 Task: Create an event for the team-building workshop on effective communication, conflict resolution, and interpersonal skills, fostering a harmonious and collaborative work environment on October 5th from 1 PM to 4 PM.
Action: Mouse moved to (65, 144)
Screenshot: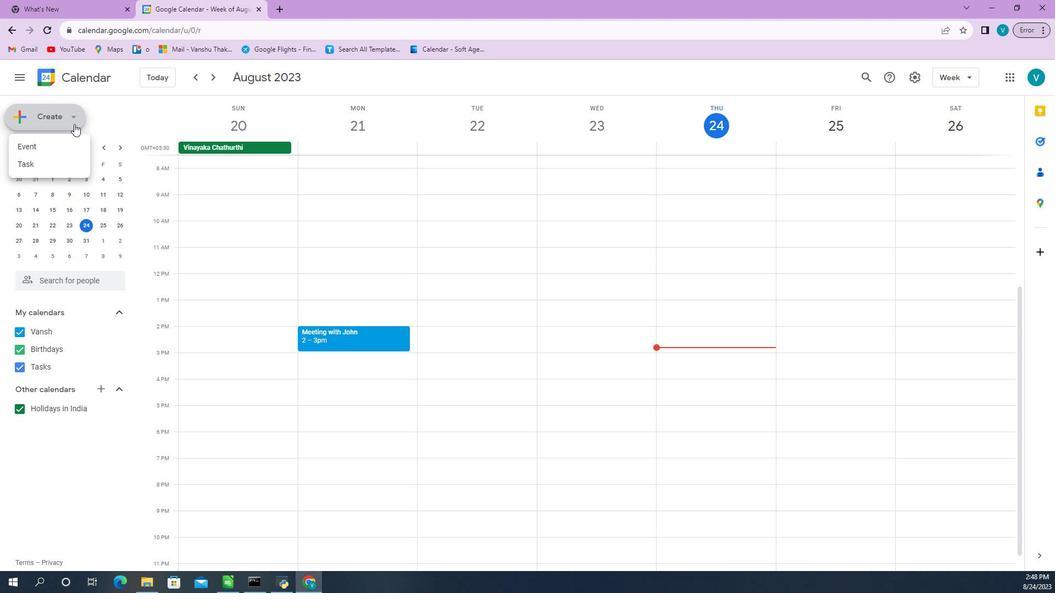 
Action: Mouse pressed left at (65, 144)
Screenshot: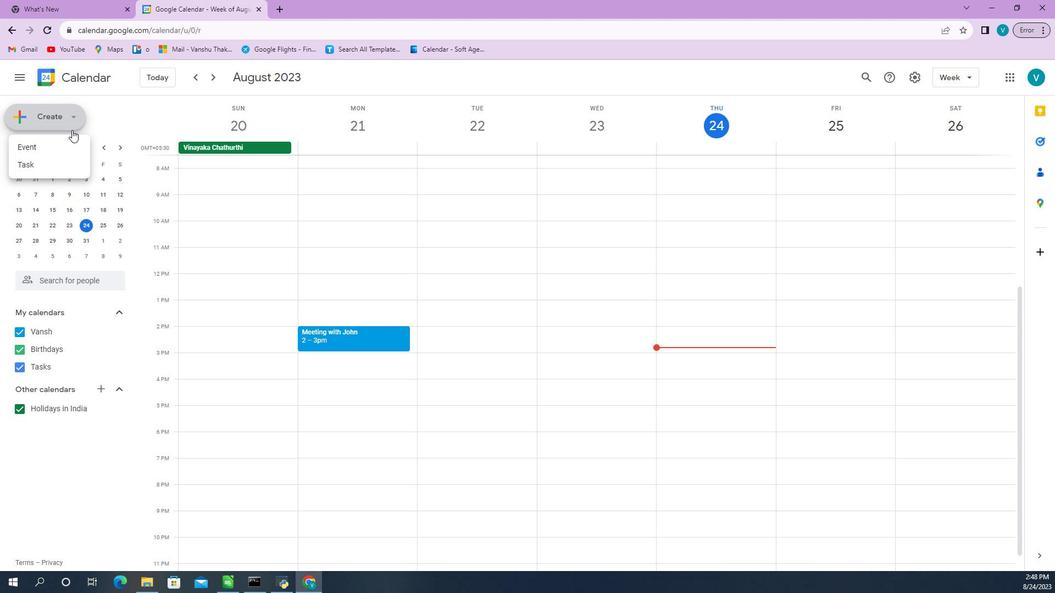 
Action: Mouse moved to (58, 170)
Screenshot: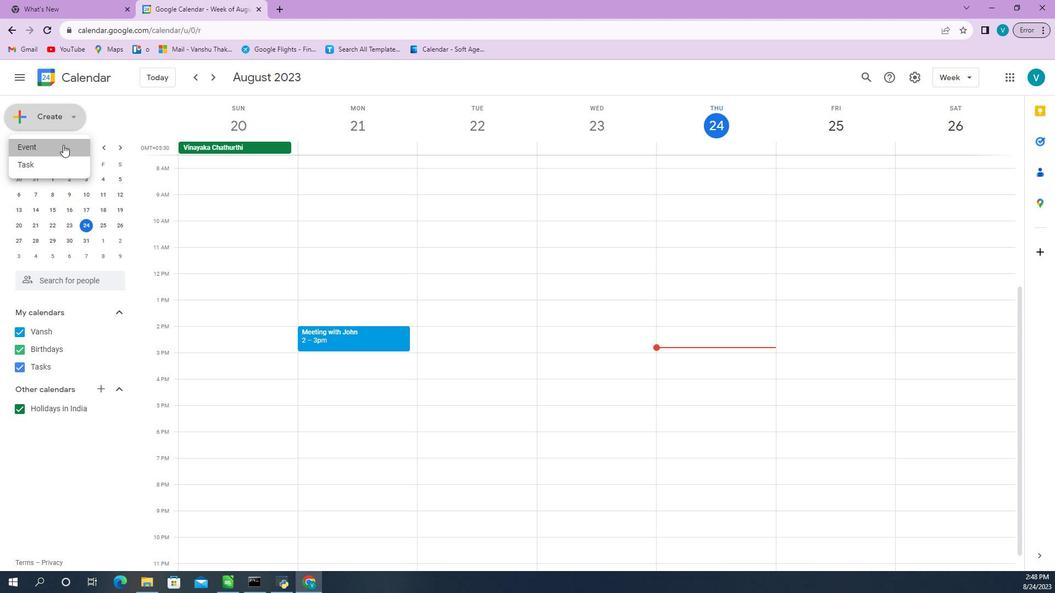 
Action: Mouse pressed left at (58, 170)
Screenshot: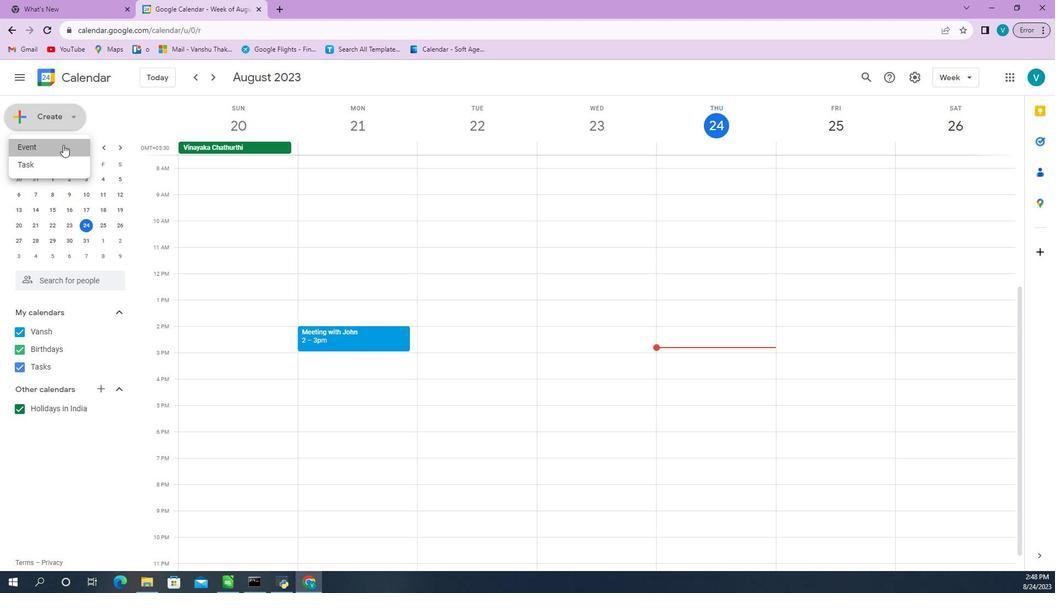 
Action: Mouse moved to (487, 233)
Screenshot: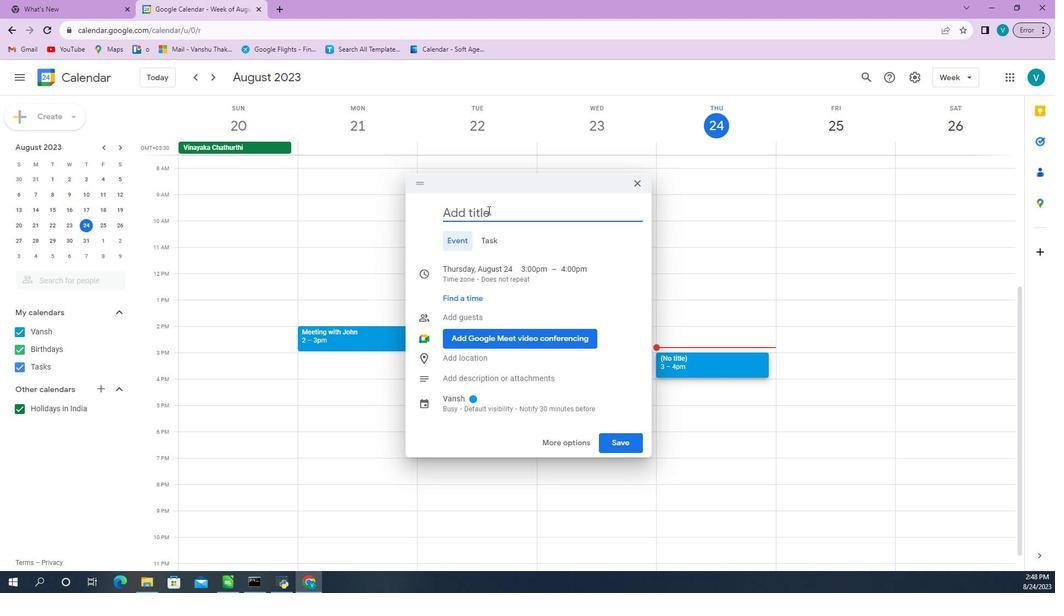 
Action: Mouse pressed left at (487, 233)
Screenshot: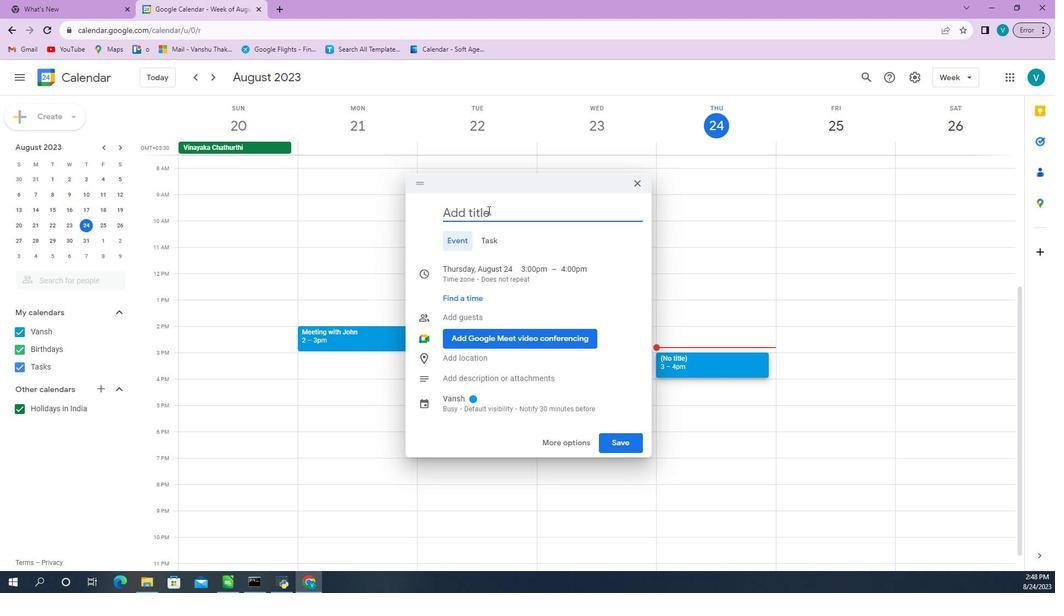 
Action: Key pressed team-buildinf<Key.backspace>g<Key.space>workshop
Screenshot: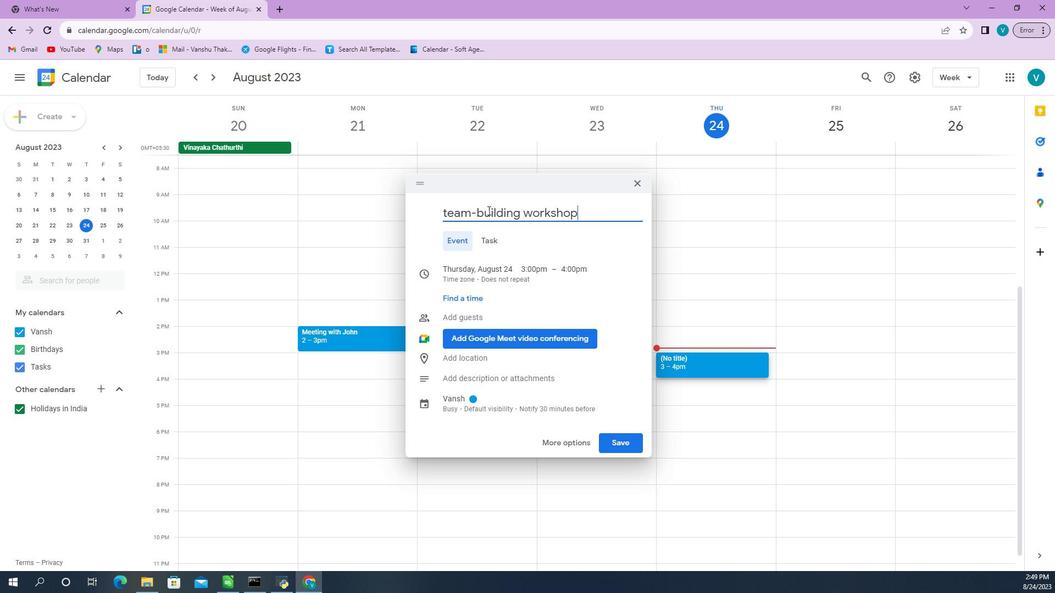 
Action: Mouse moved to (501, 390)
Screenshot: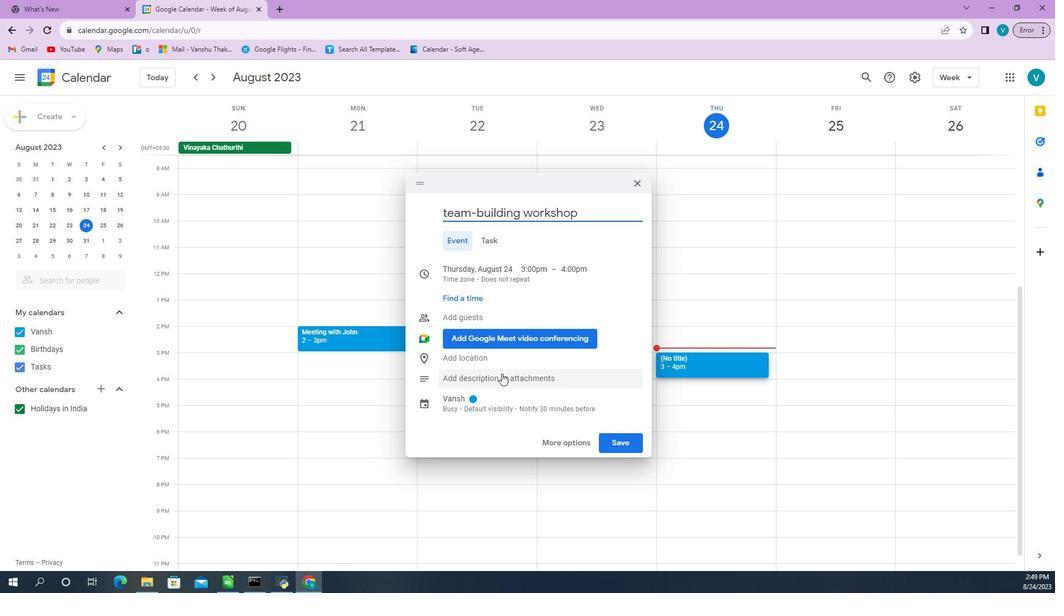 
Action: Mouse pressed left at (501, 390)
Screenshot: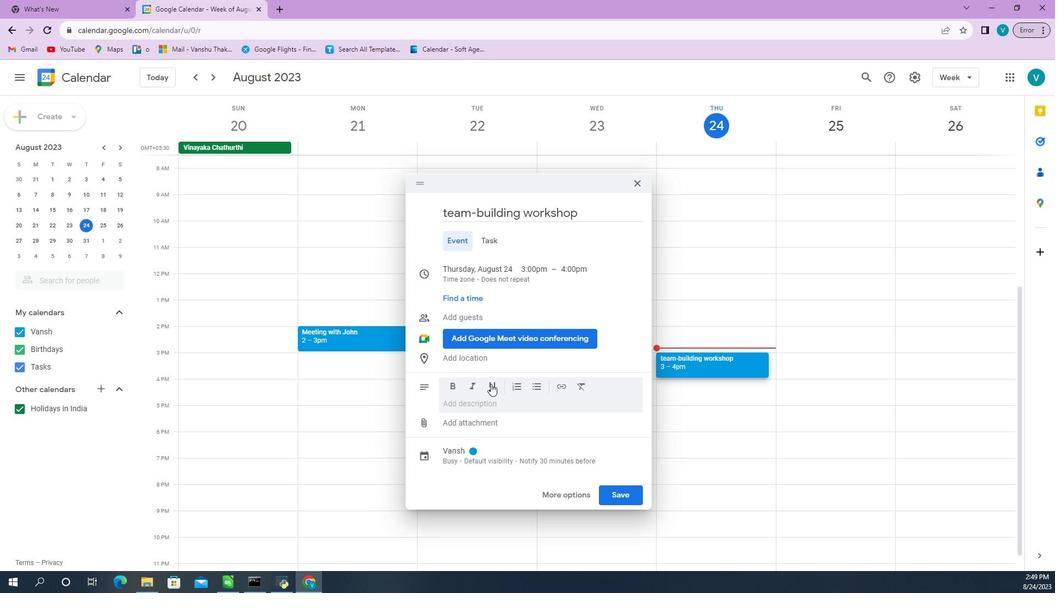 
Action: Mouse moved to (488, 418)
Screenshot: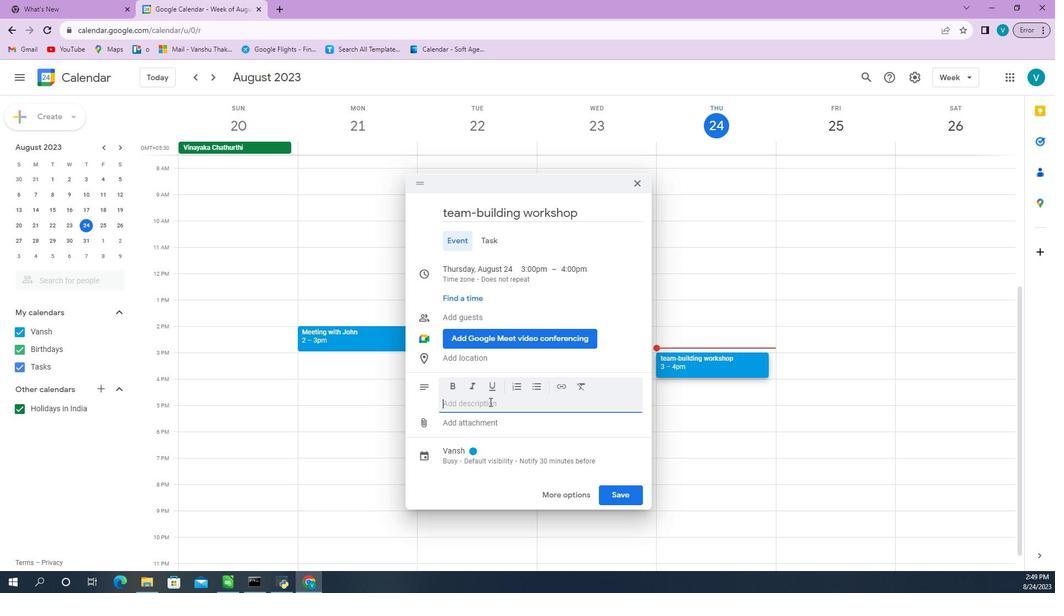 
Action: Mouse pressed left at (488, 418)
Screenshot: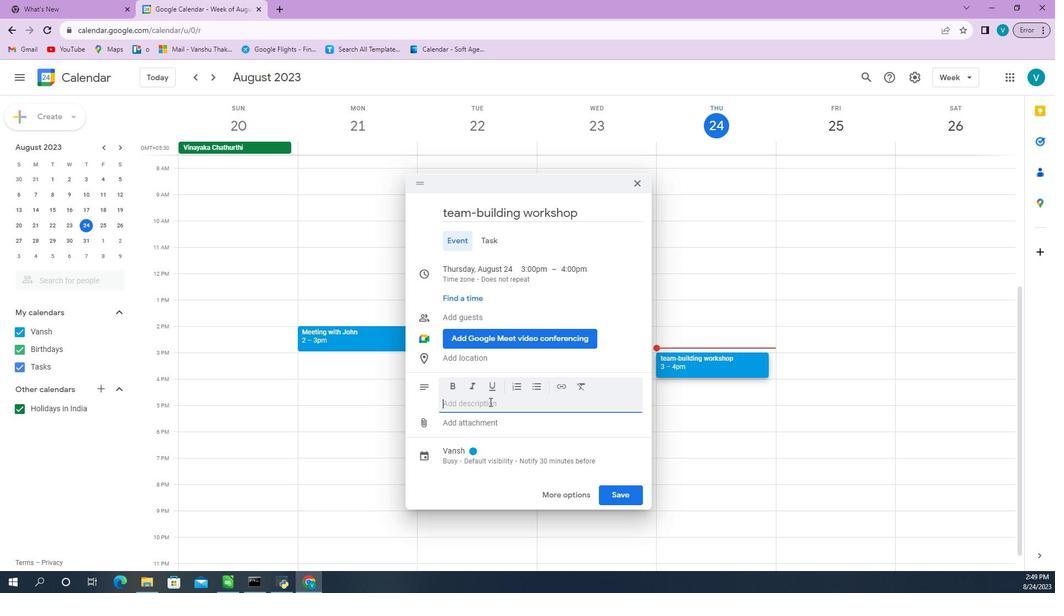 
Action: Key pressed effective<Key.space>communication,<Key.space>conflict<Key.space>resolution,<Key.space>and<Key.space>interpersonal<Key.space>skills,<Key.space>fostering<Key.space>a<Key.space>harmonious<Key.space>and<Key.space>collaborative<Key.space>work<Key.space>environment<Key.space>
Screenshot: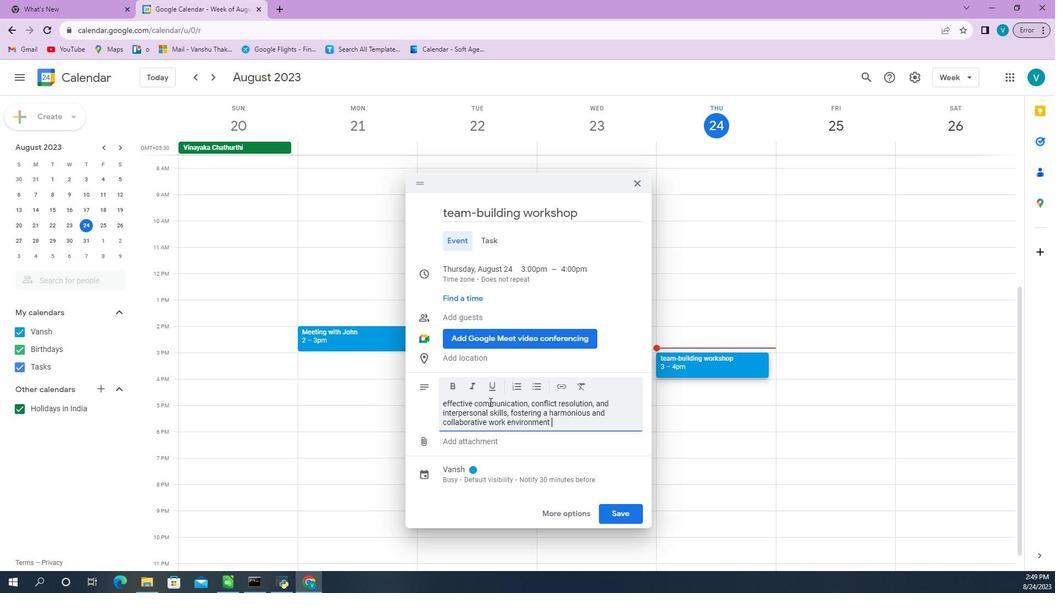 
Action: Mouse moved to (482, 289)
Screenshot: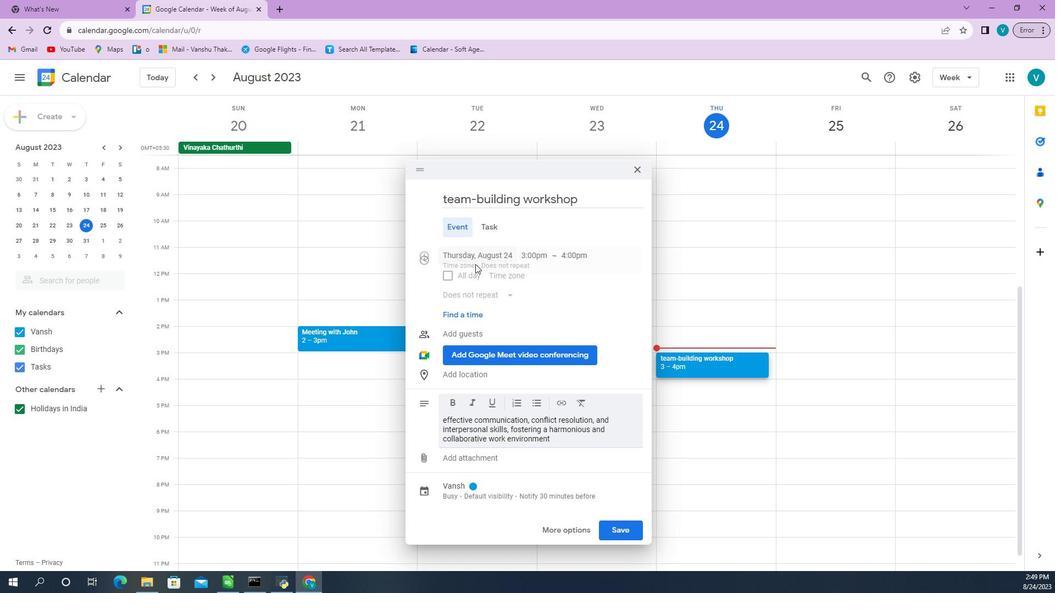 
Action: Mouse pressed left at (482, 289)
Screenshot: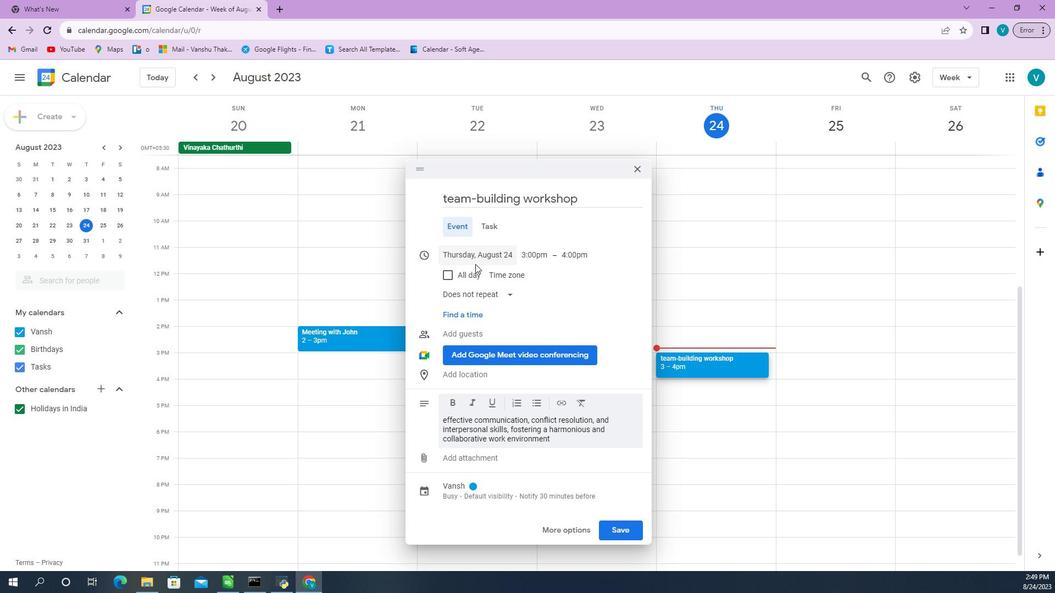 
Action: Mouse moved to (580, 304)
Screenshot: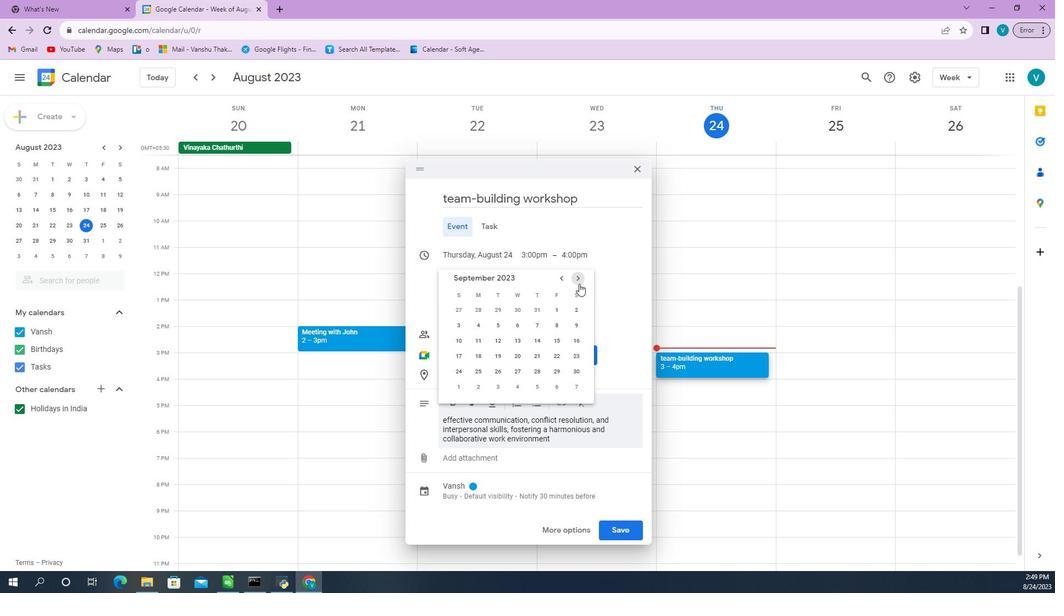 
Action: Mouse pressed left at (580, 304)
Screenshot: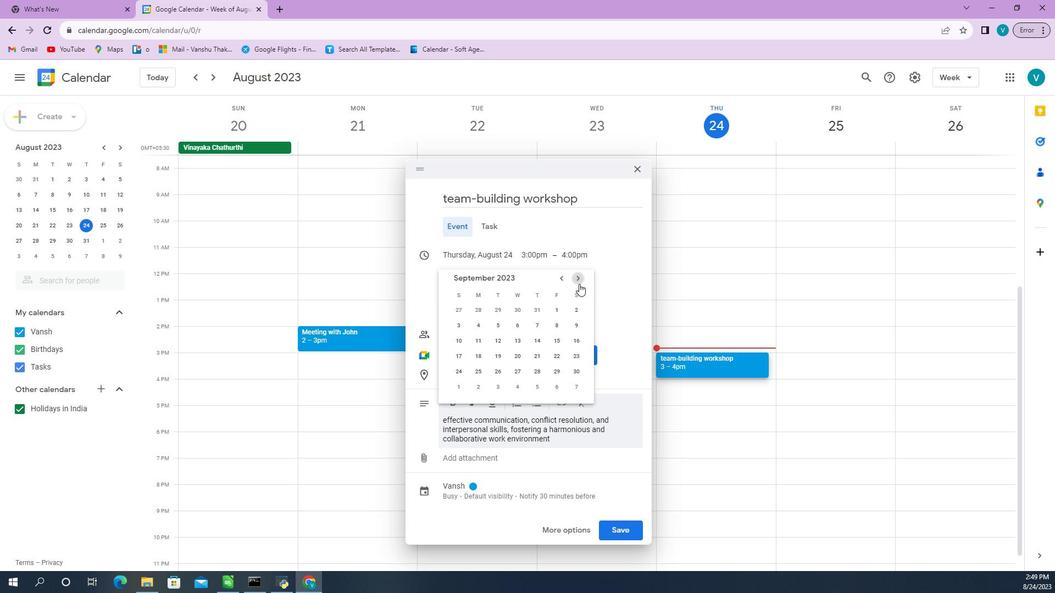 
Action: Mouse pressed left at (580, 304)
Screenshot: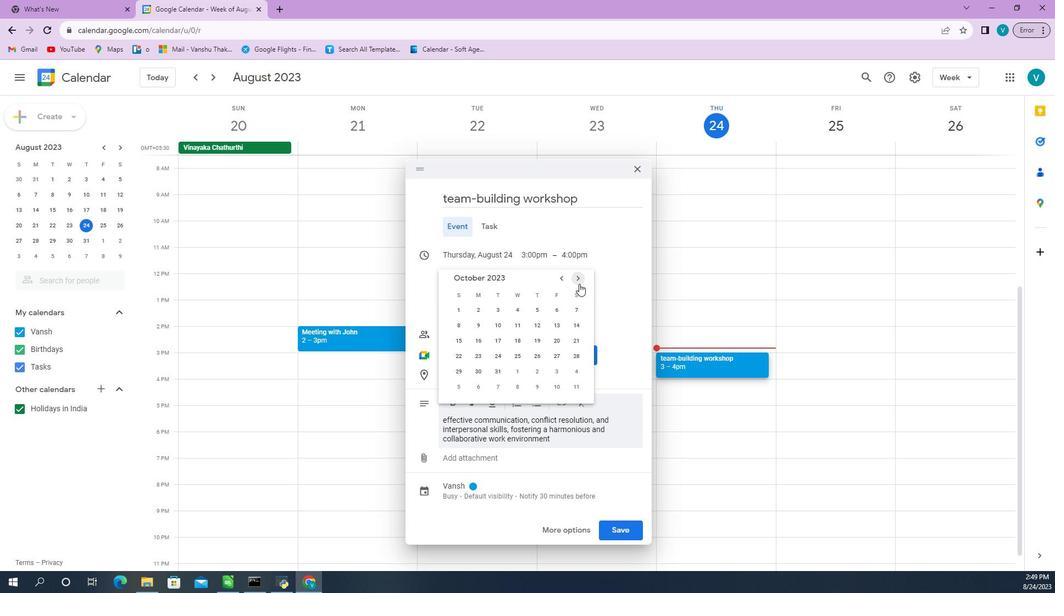 
Action: Mouse moved to (535, 330)
Screenshot: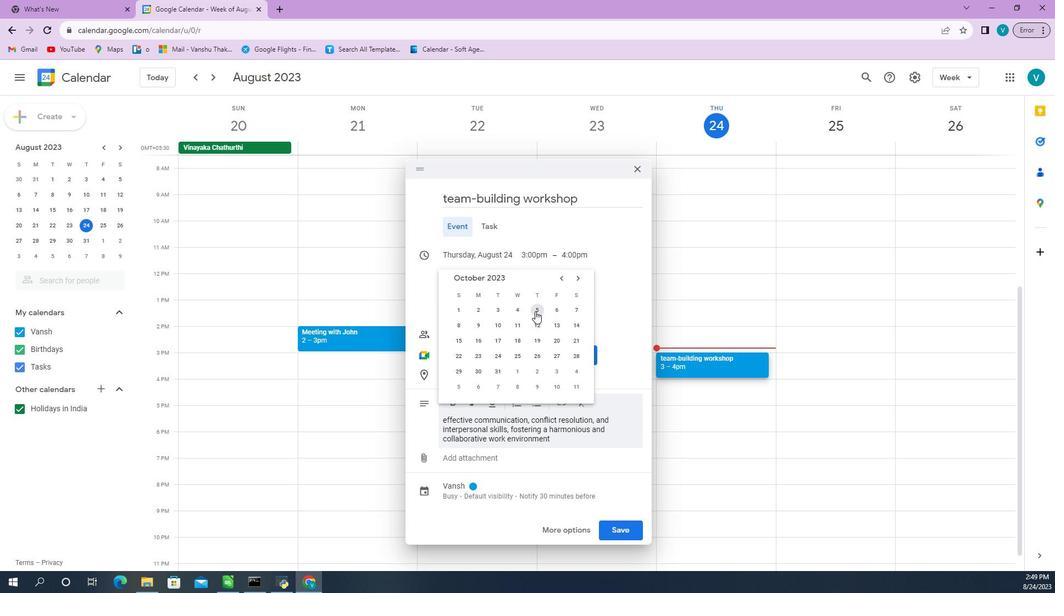 
Action: Mouse pressed left at (535, 330)
Screenshot: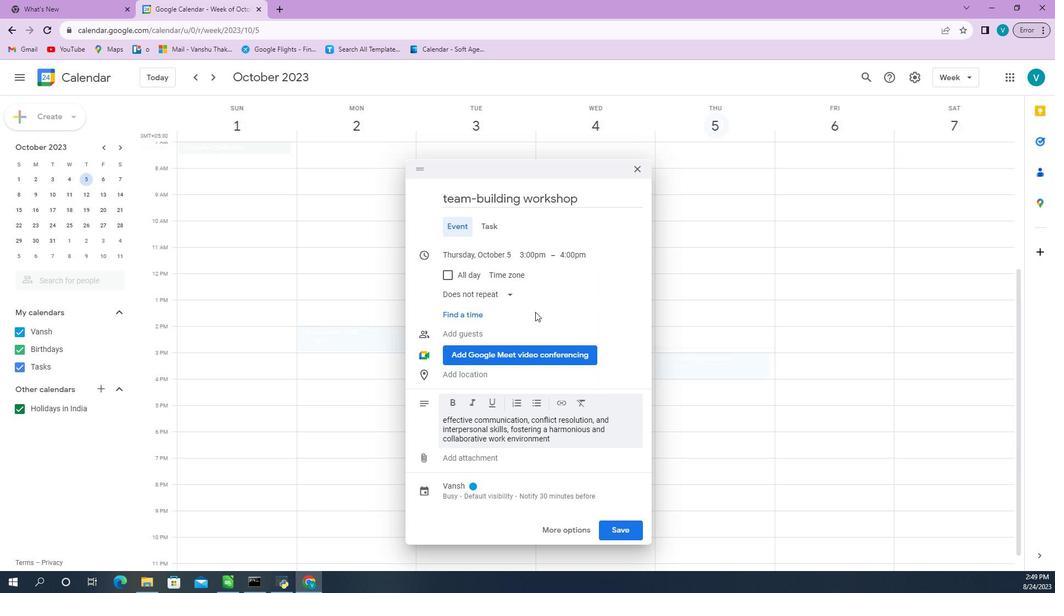 
Action: Mouse moved to (539, 277)
Screenshot: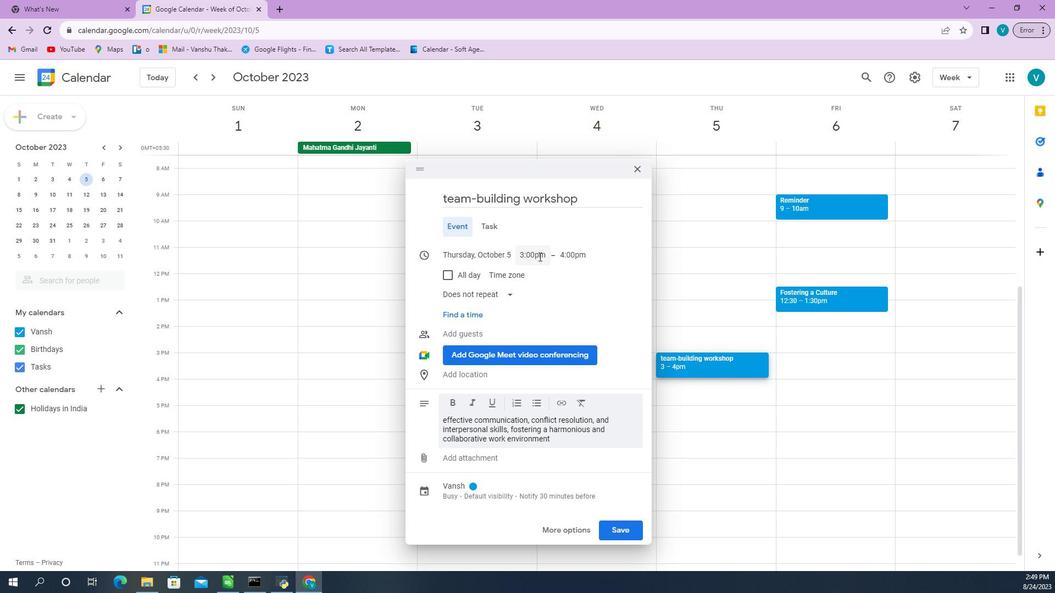 
Action: Mouse pressed left at (539, 277)
Screenshot: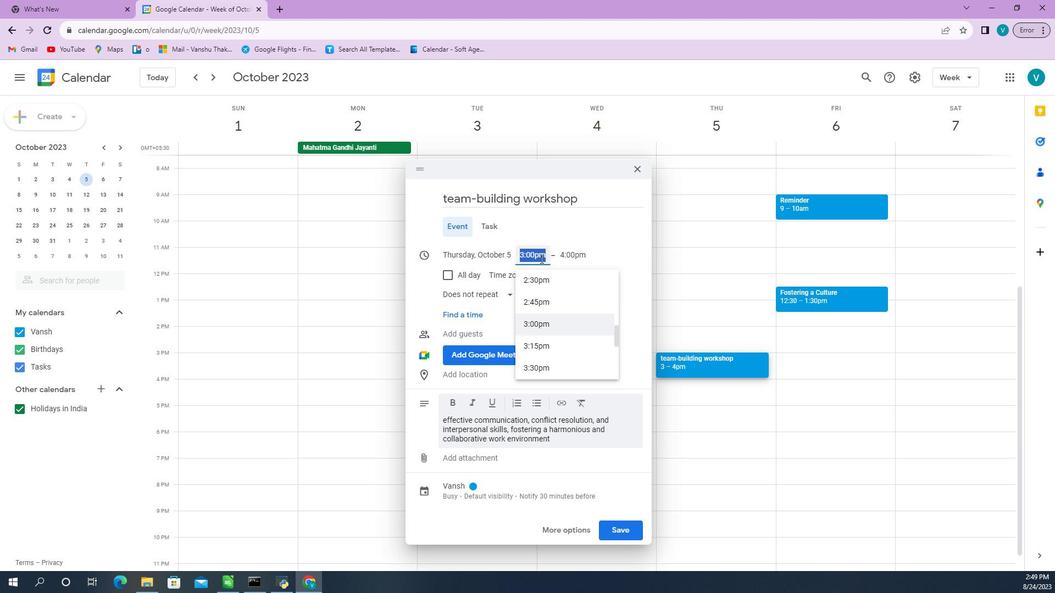 
Action: Mouse moved to (551, 362)
Screenshot: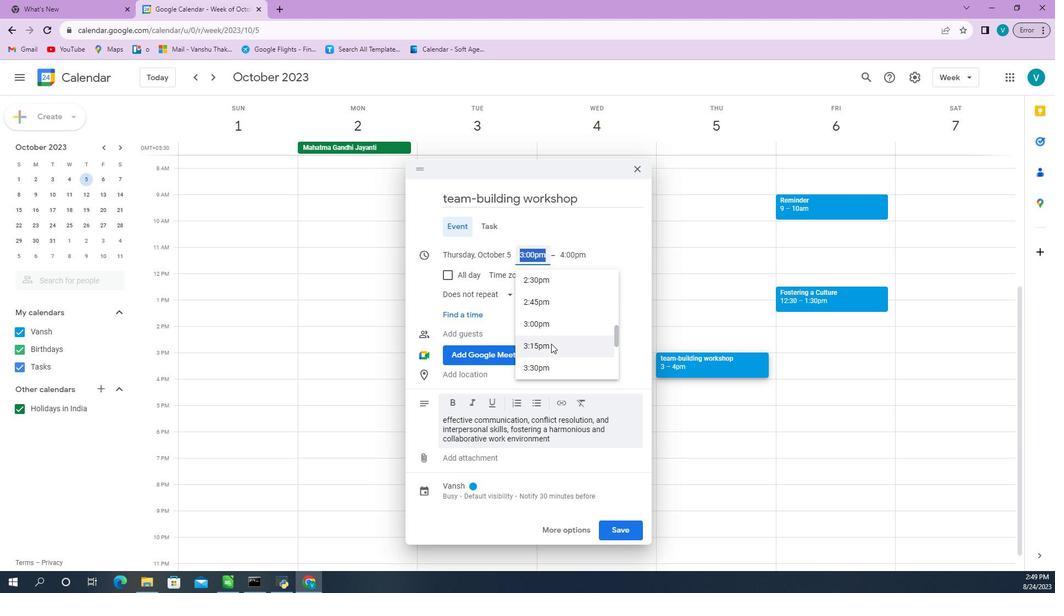 
Action: Mouse scrolled (551, 362) with delta (0, 0)
Screenshot: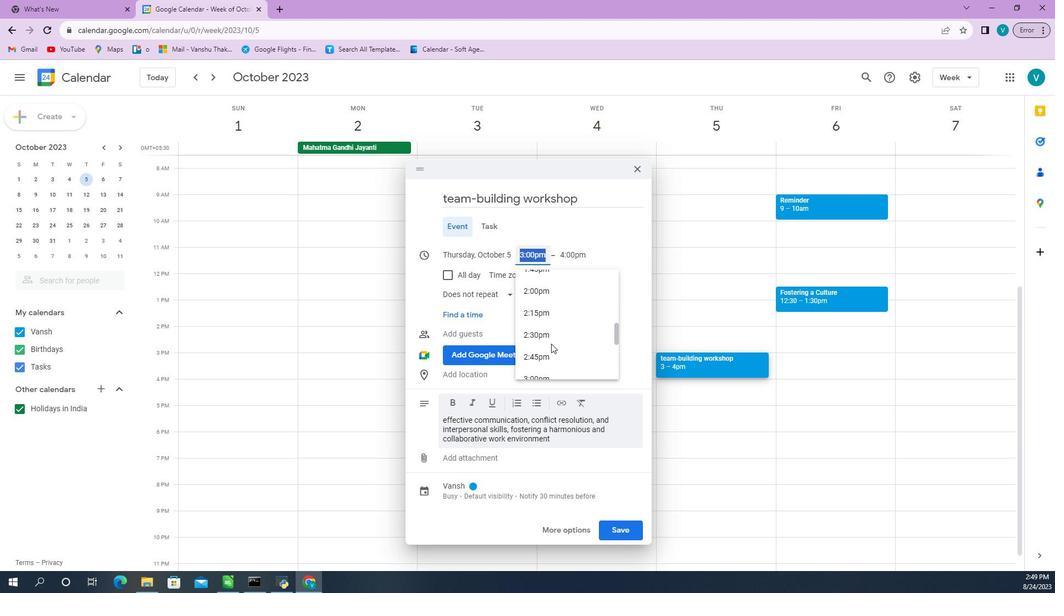 
Action: Mouse scrolled (551, 362) with delta (0, 0)
Screenshot: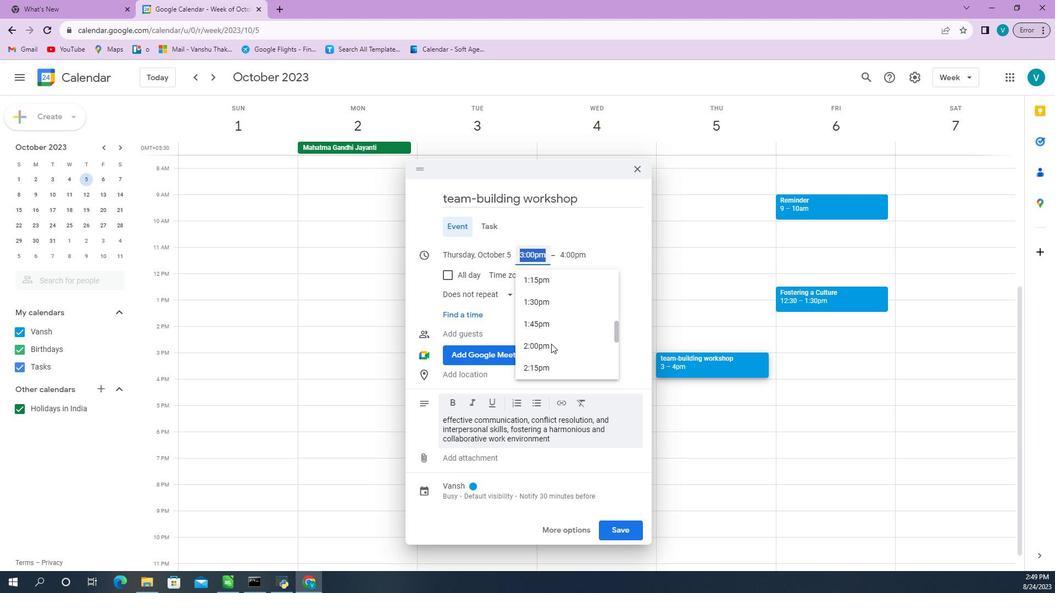
Action: Mouse moved to (557, 329)
Screenshot: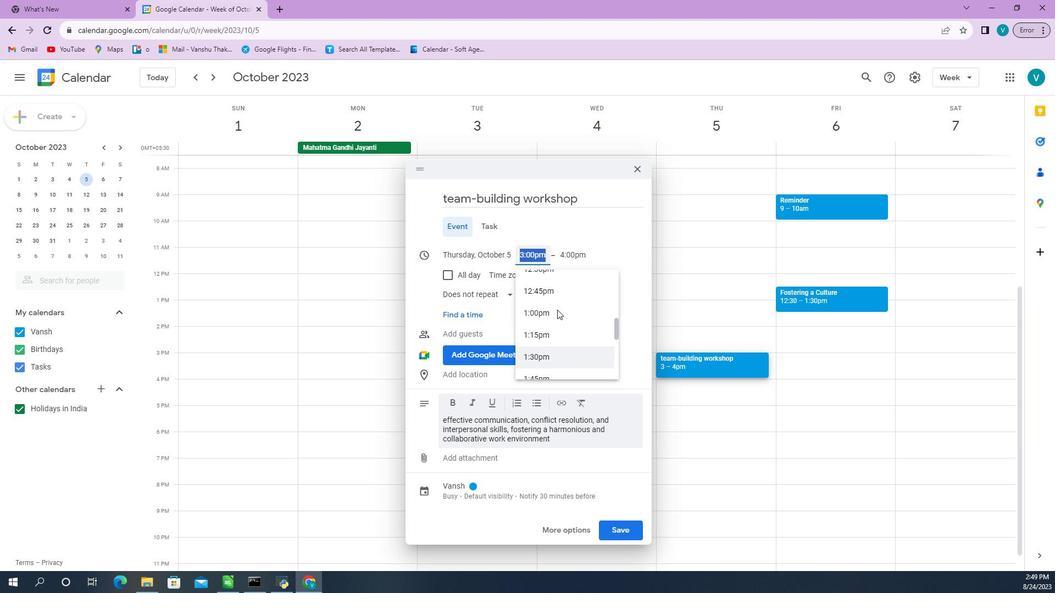 
Action: Mouse scrolled (557, 329) with delta (0, 0)
Screenshot: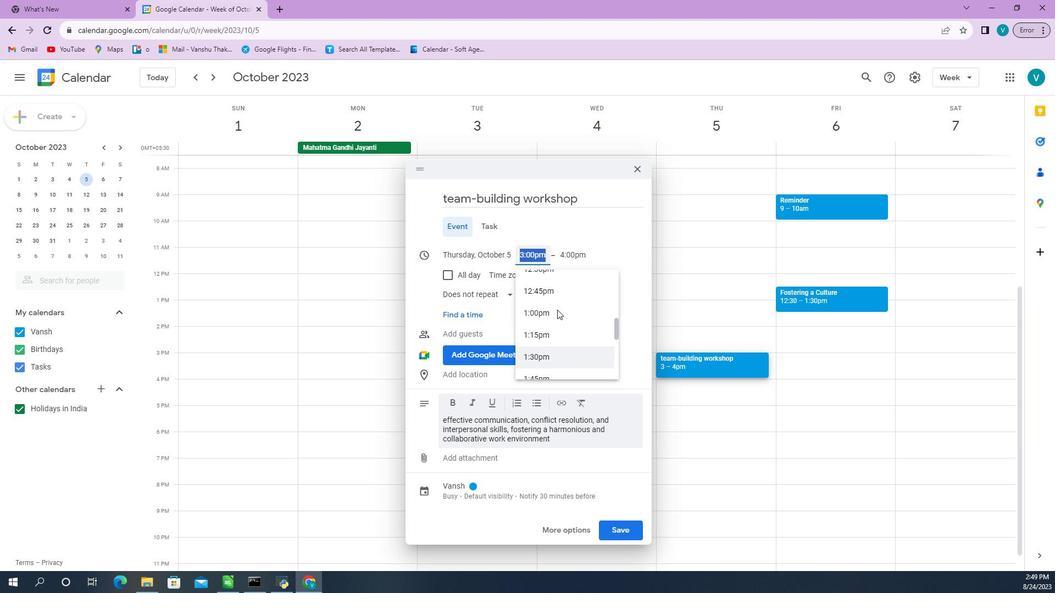 
Action: Mouse moved to (557, 337)
Screenshot: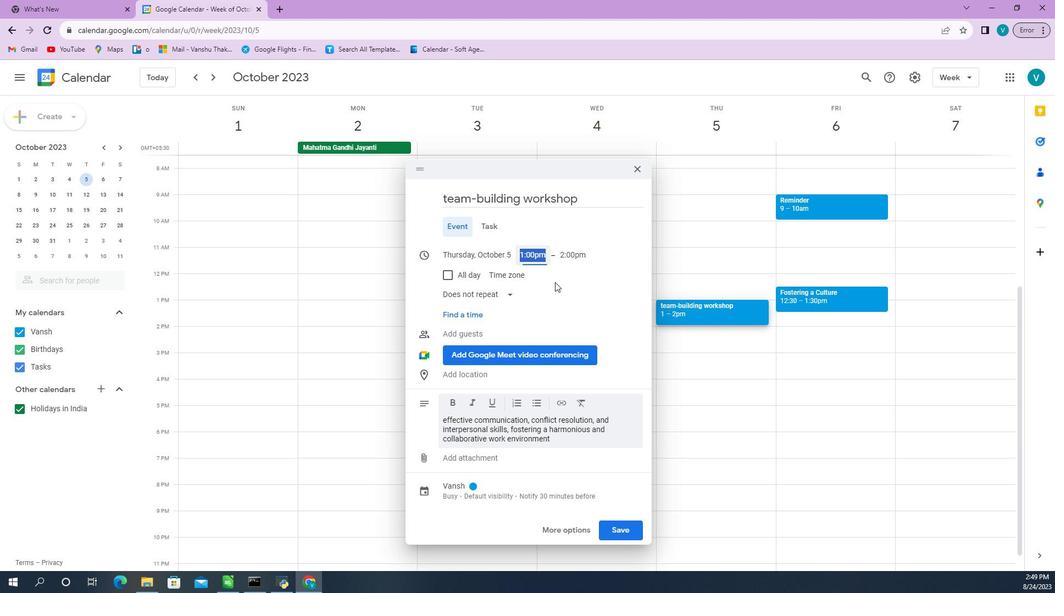 
Action: Mouse pressed left at (557, 337)
Screenshot: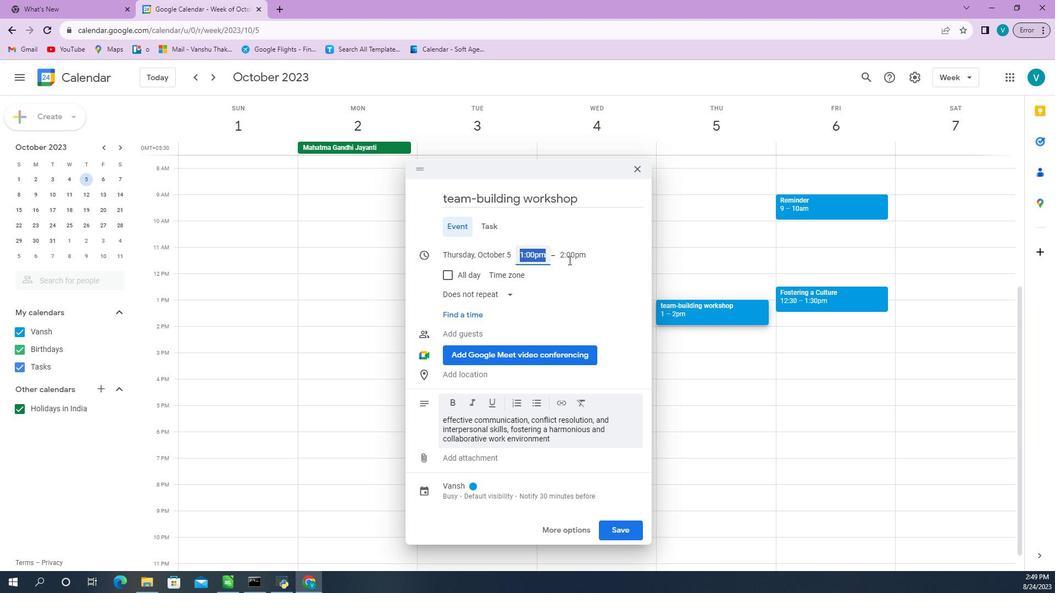 
Action: Mouse moved to (573, 275)
Screenshot: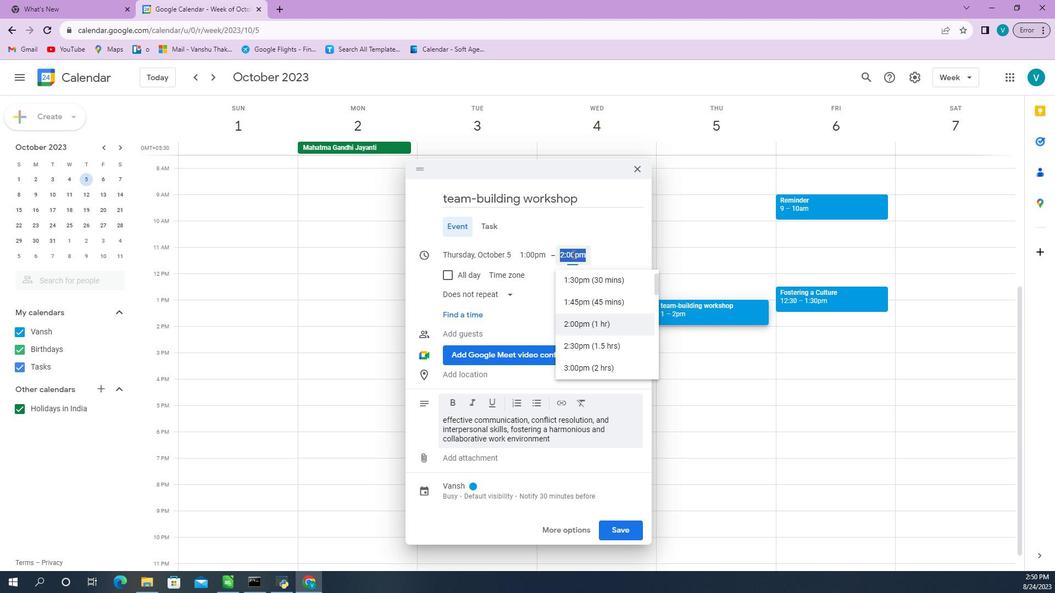 
Action: Mouse pressed left at (573, 275)
Screenshot: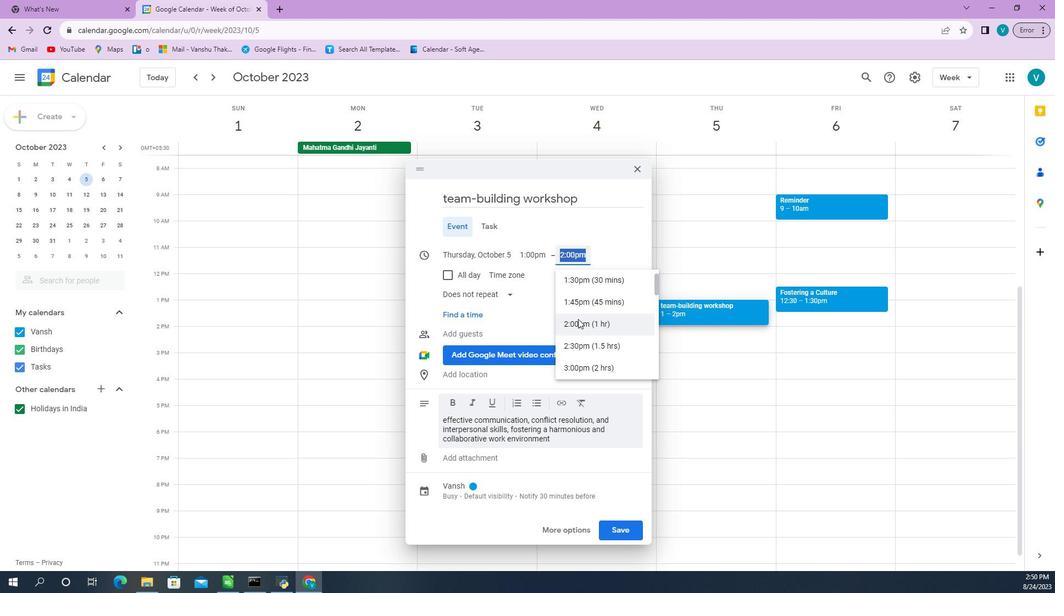 
Action: Mouse moved to (578, 338)
Screenshot: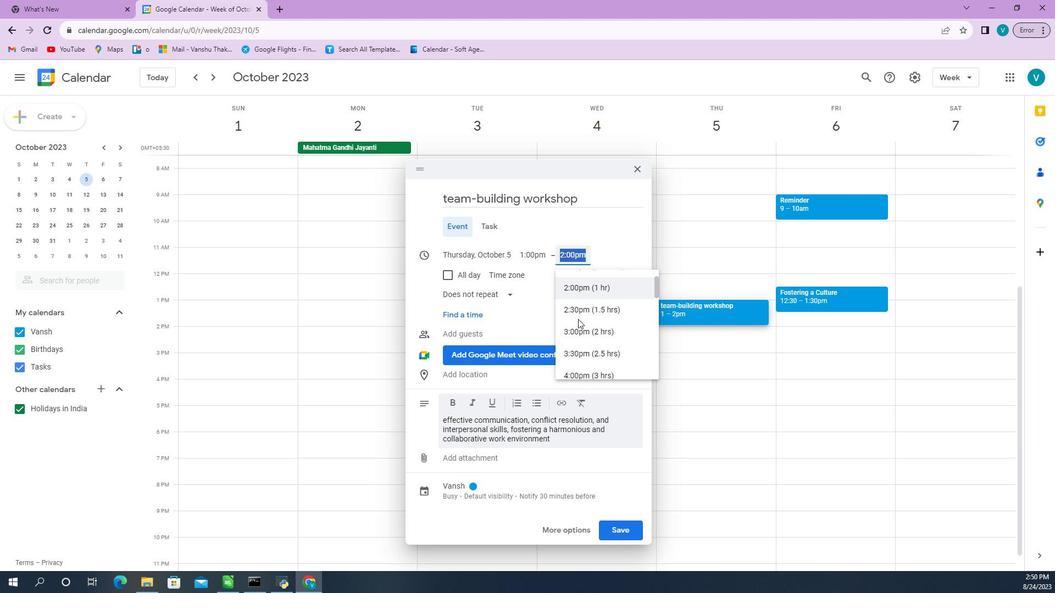 
Action: Mouse scrolled (578, 337) with delta (0, 0)
Screenshot: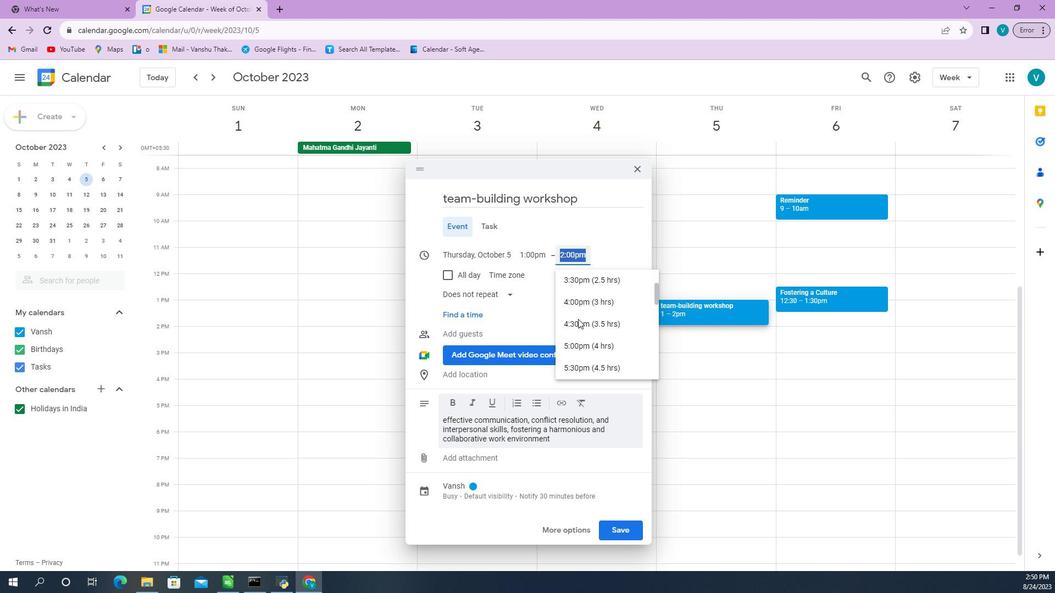 
Action: Mouse scrolled (578, 337) with delta (0, 0)
Screenshot: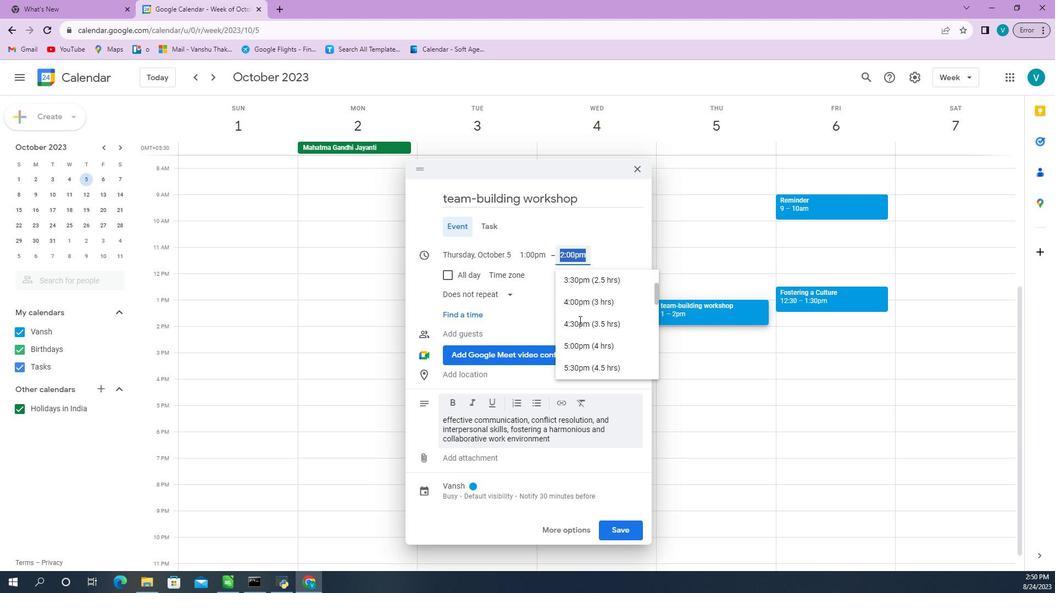 
Action: Mouse moved to (609, 323)
Screenshot: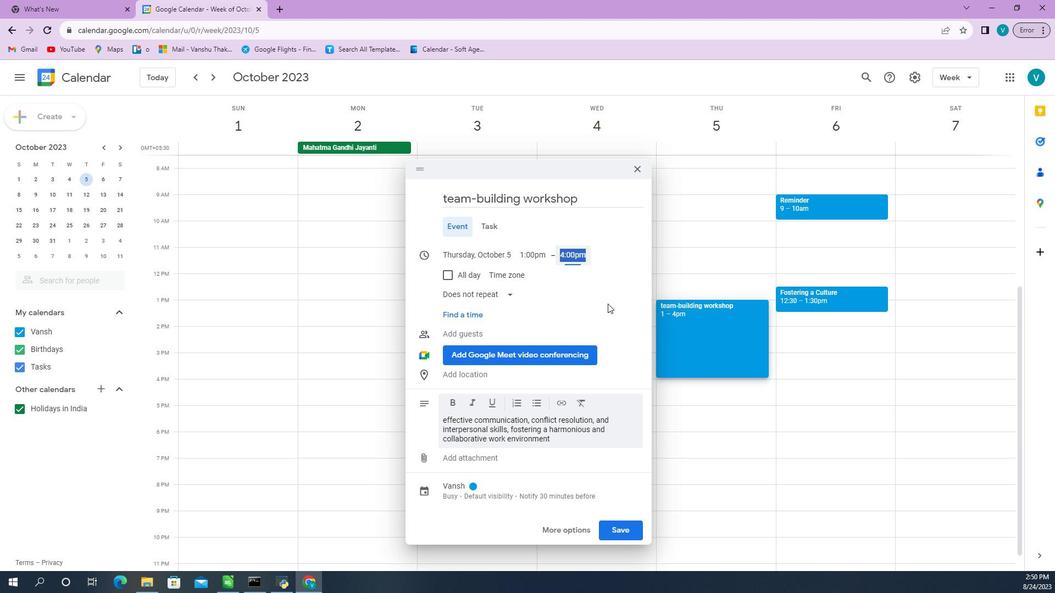 
Action: Mouse pressed left at (609, 323)
Screenshot: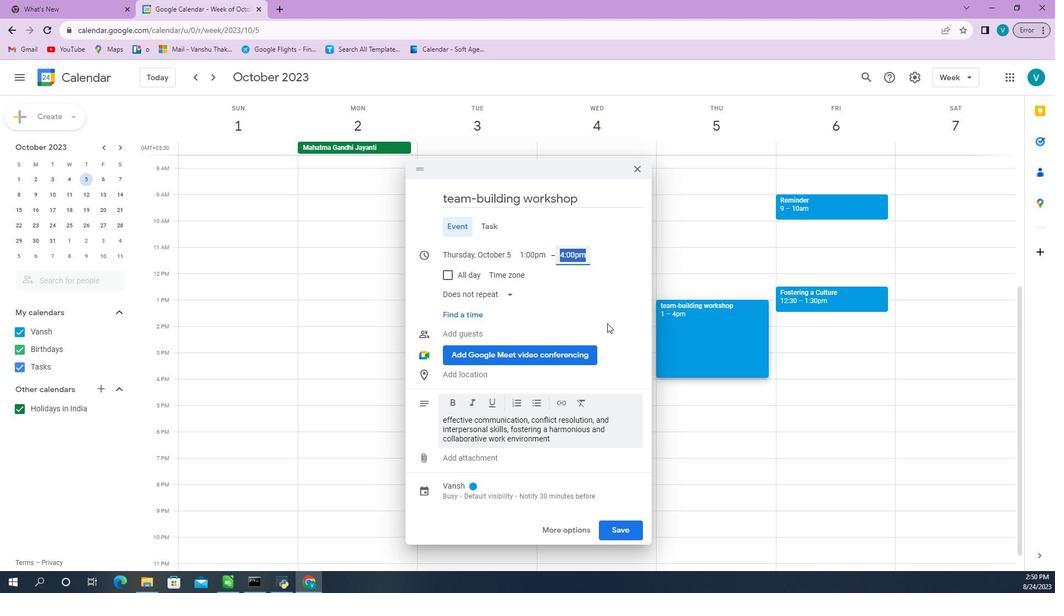 
Action: Mouse moved to (625, 537)
Screenshot: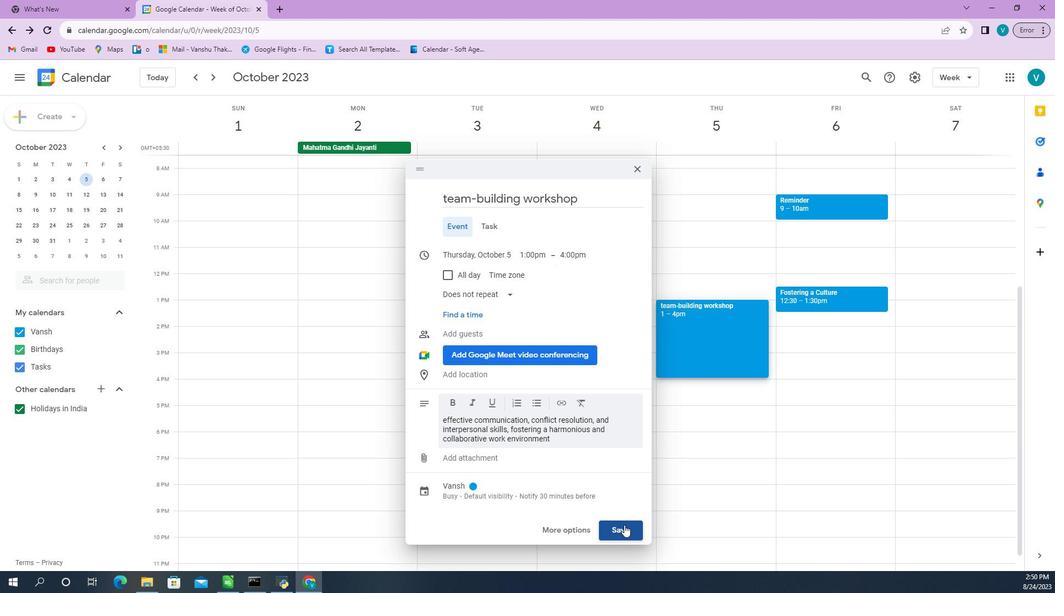 
Action: Mouse pressed left at (625, 537)
Screenshot: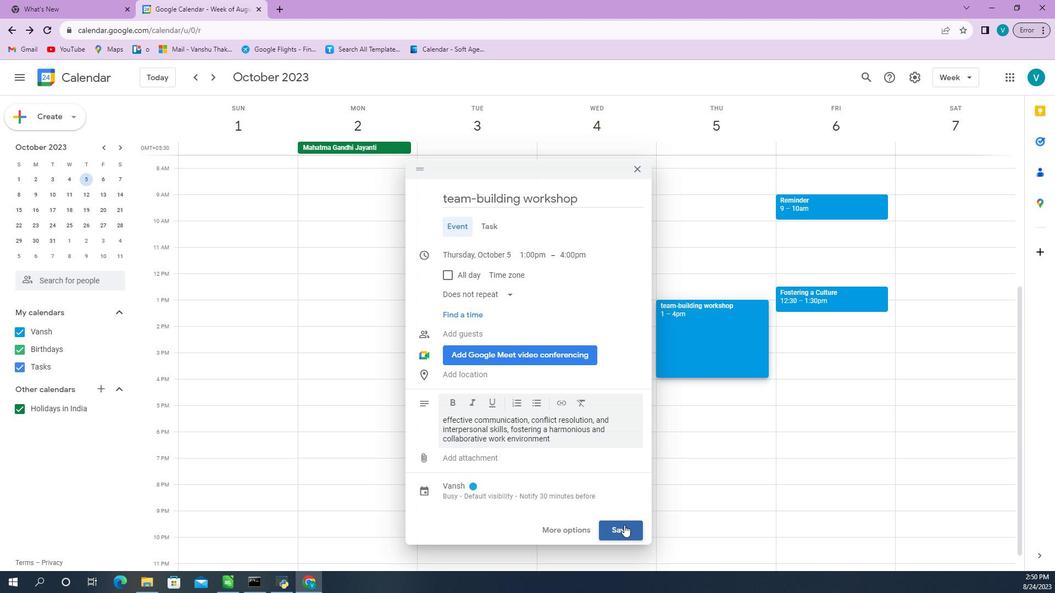 
